 Task: Exporting in Various Formats.
Action: Mouse moved to (5, 19)
Screenshot: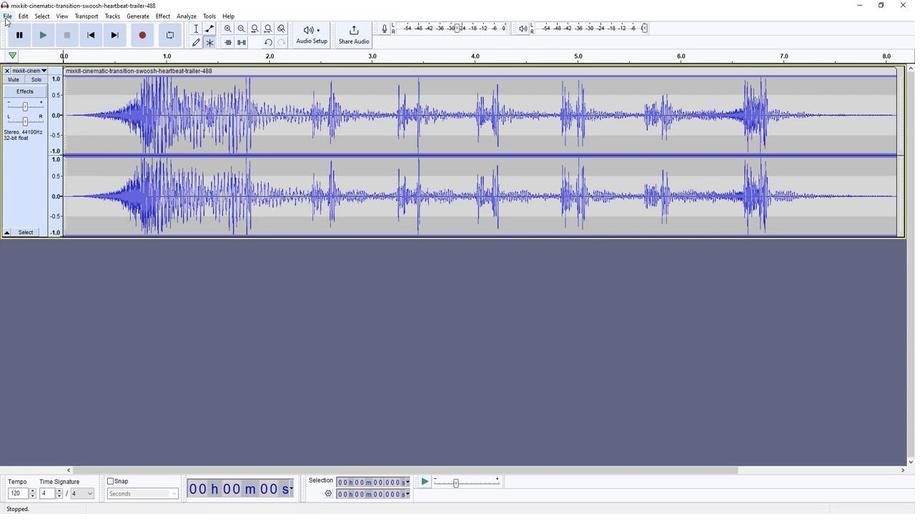 
Action: Mouse pressed left at (5, 19)
Screenshot: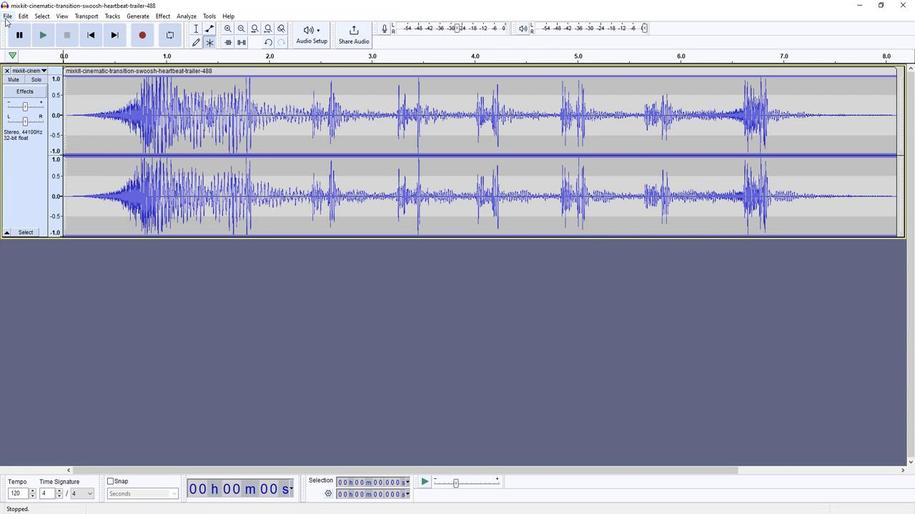 
Action: Mouse moved to (47, 89)
Screenshot: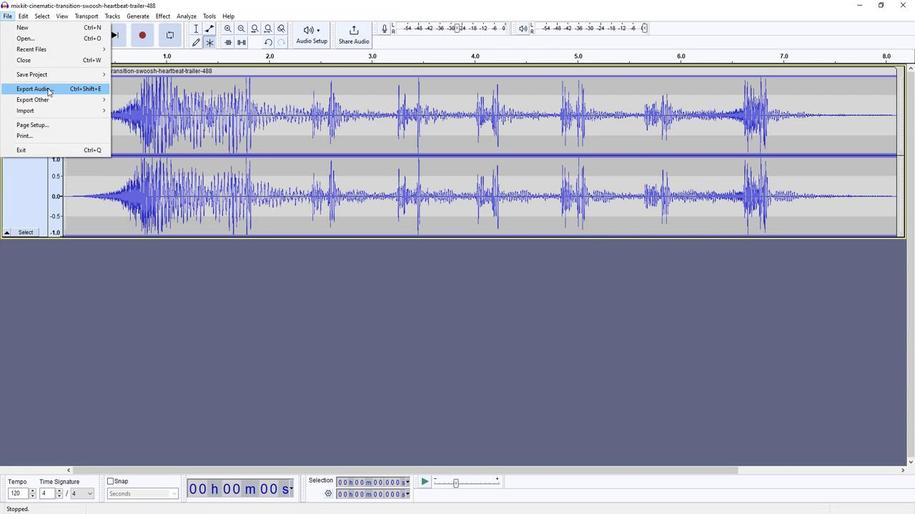 
Action: Mouse pressed left at (47, 89)
Screenshot: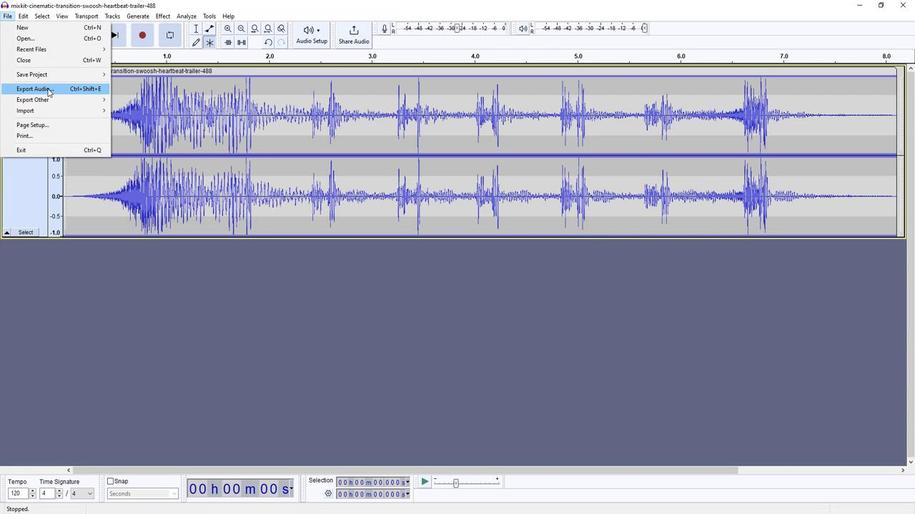 
Action: Mouse moved to (221, 102)
Screenshot: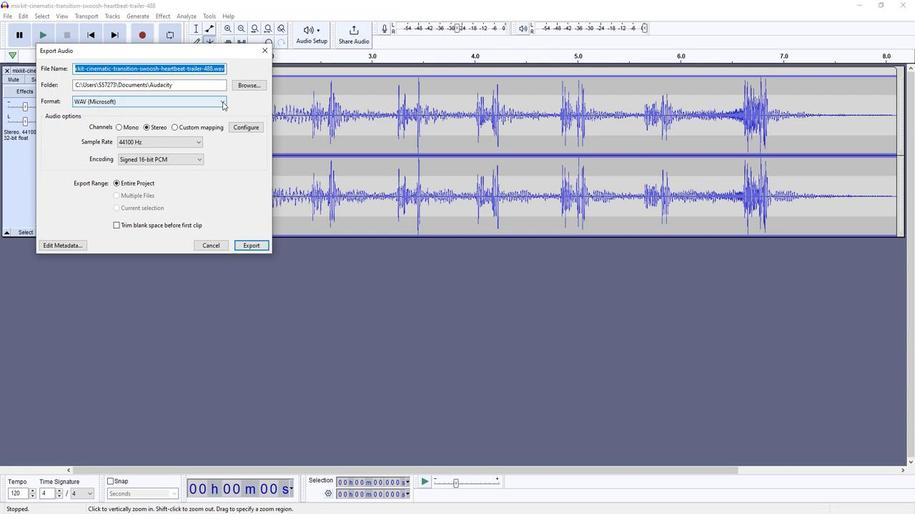 
Action: Mouse pressed left at (221, 102)
Screenshot: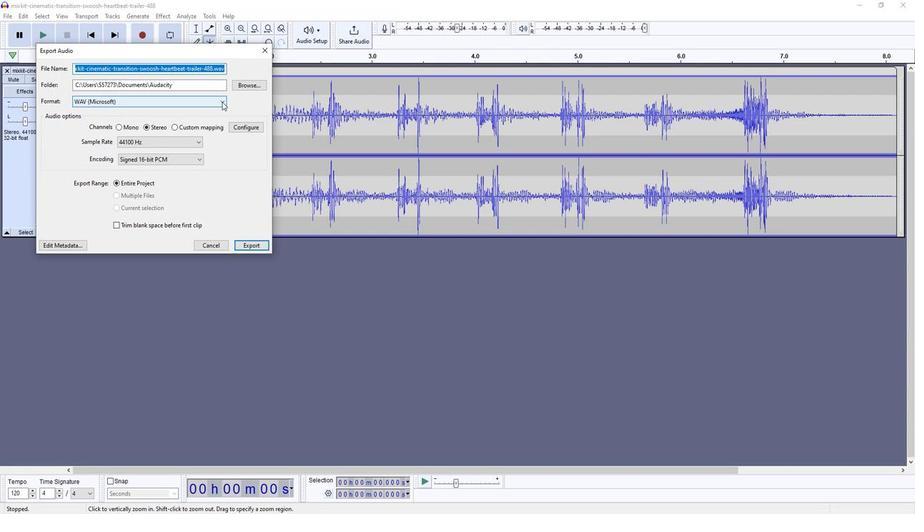 
Action: Mouse moved to (103, 125)
Screenshot: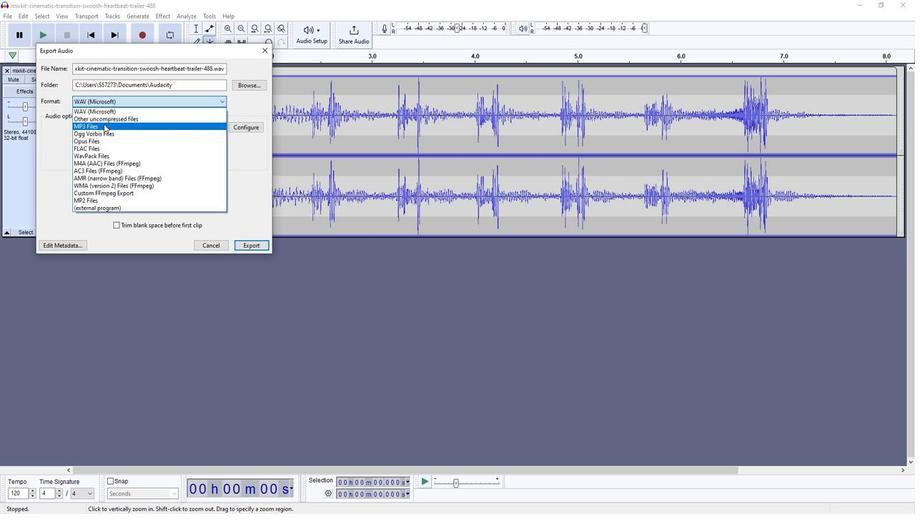 
Action: Mouse pressed left at (103, 125)
Screenshot: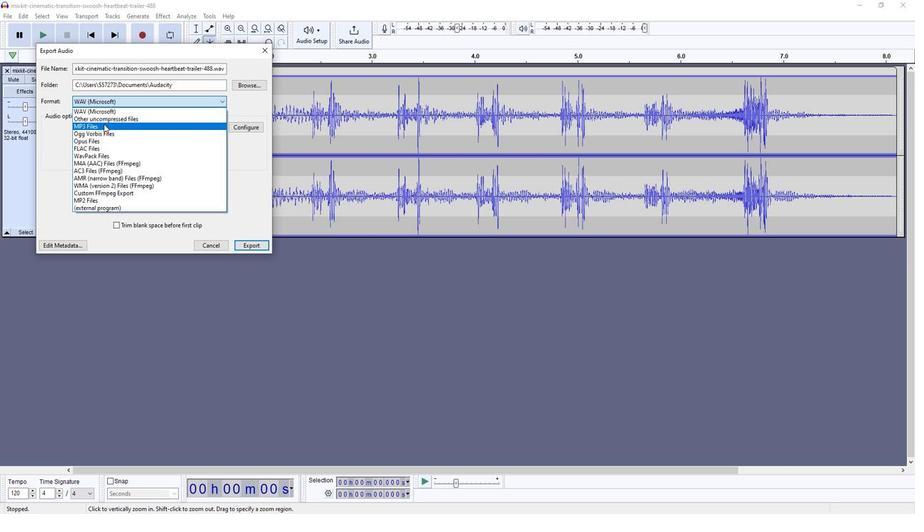 
Action: Mouse moved to (254, 263)
Screenshot: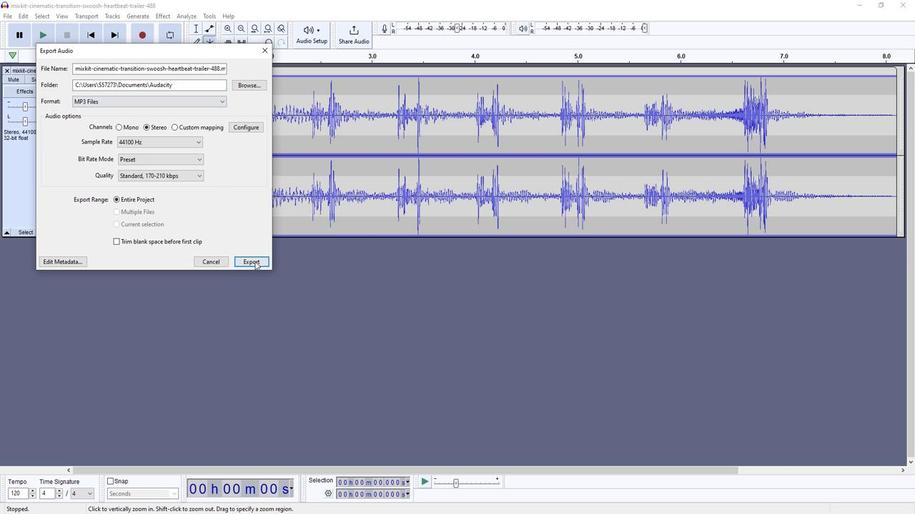 
Action: Mouse pressed left at (254, 263)
Screenshot: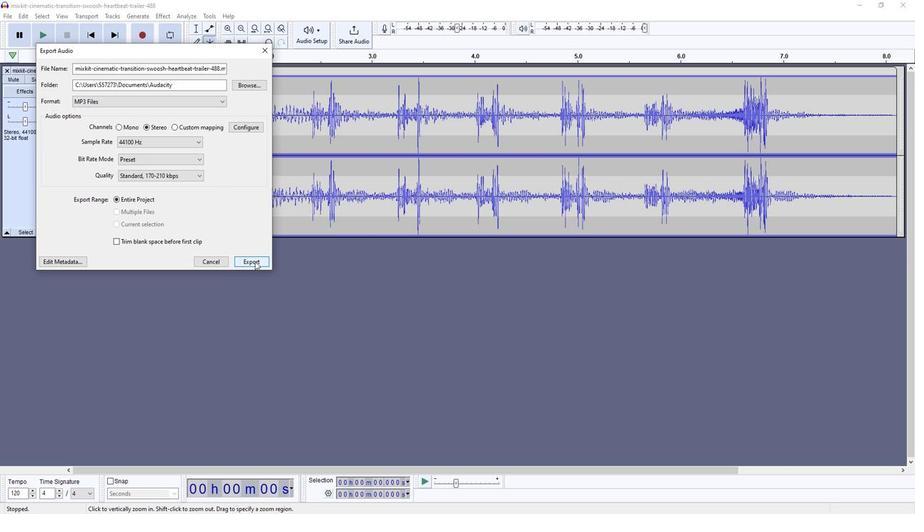
Action: Mouse moved to (5, 14)
Screenshot: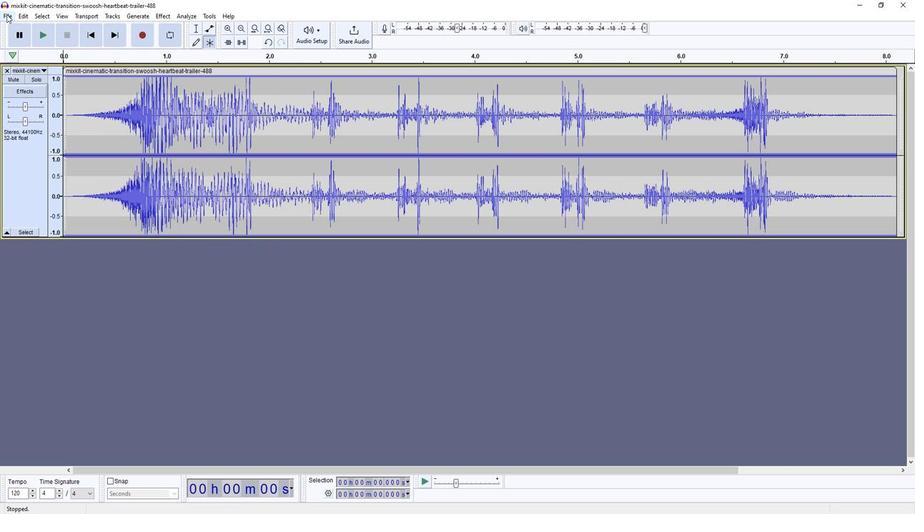 
Action: Mouse pressed left at (5, 14)
Screenshot: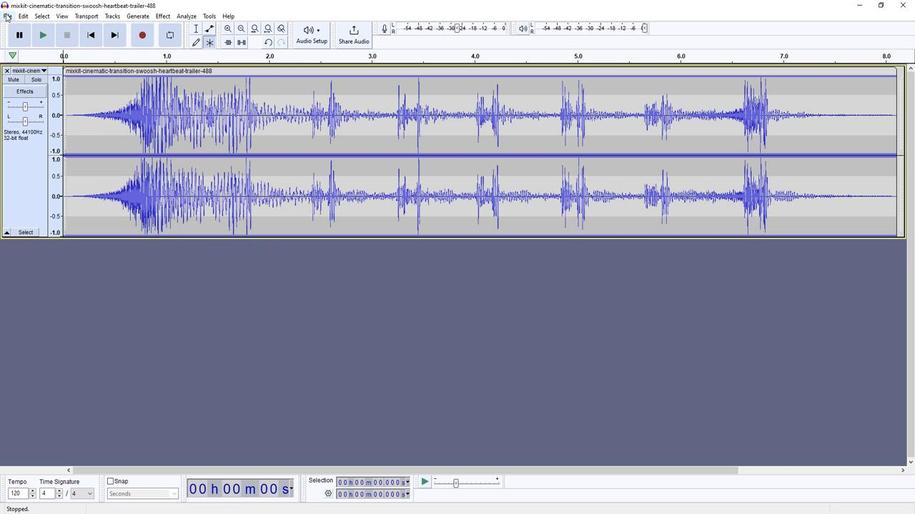 
Action: Mouse moved to (45, 92)
Screenshot: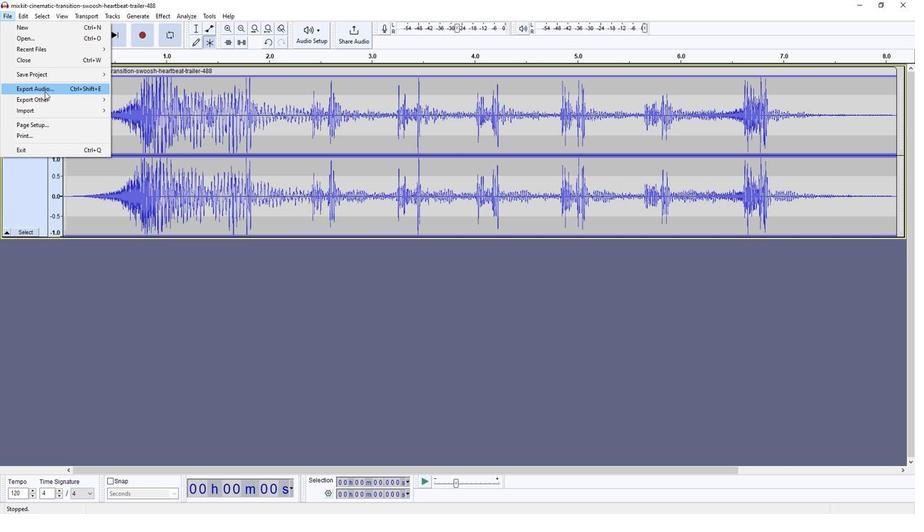 
Action: Mouse pressed left at (45, 92)
Screenshot: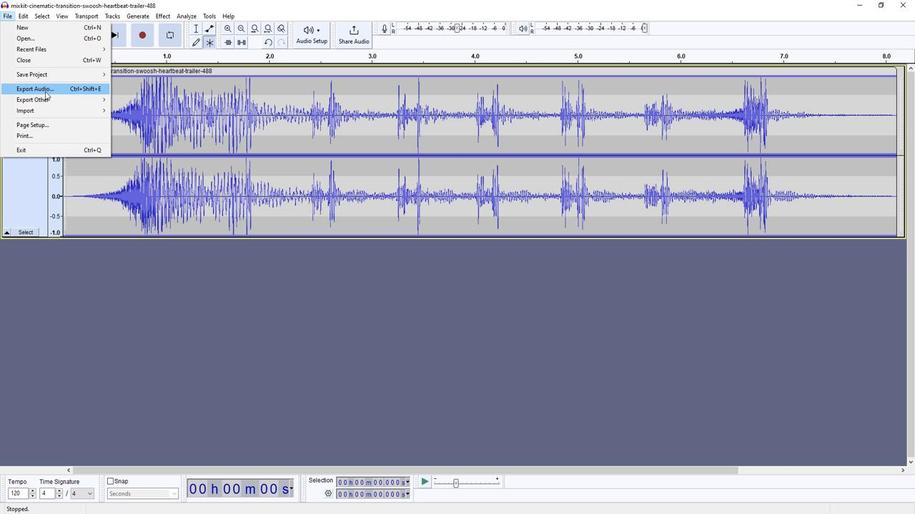 
Action: Mouse moved to (211, 103)
Screenshot: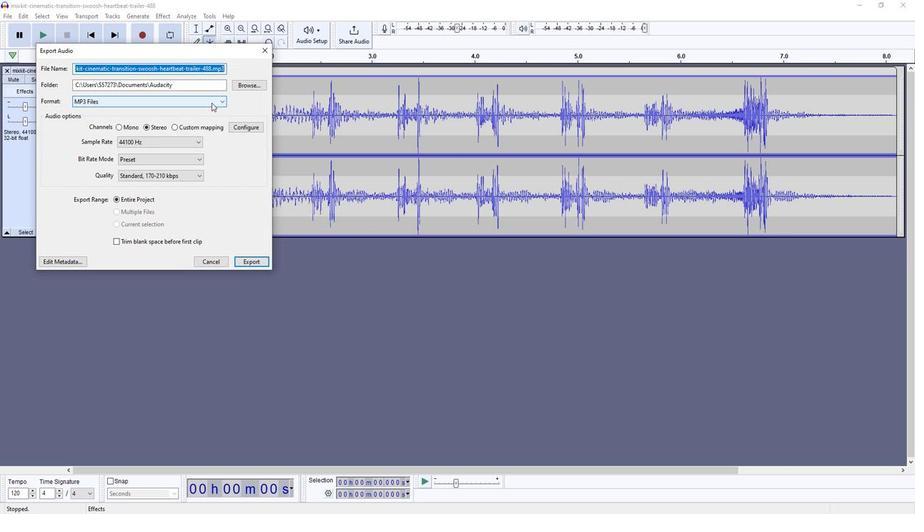 
Action: Mouse pressed left at (211, 103)
Screenshot: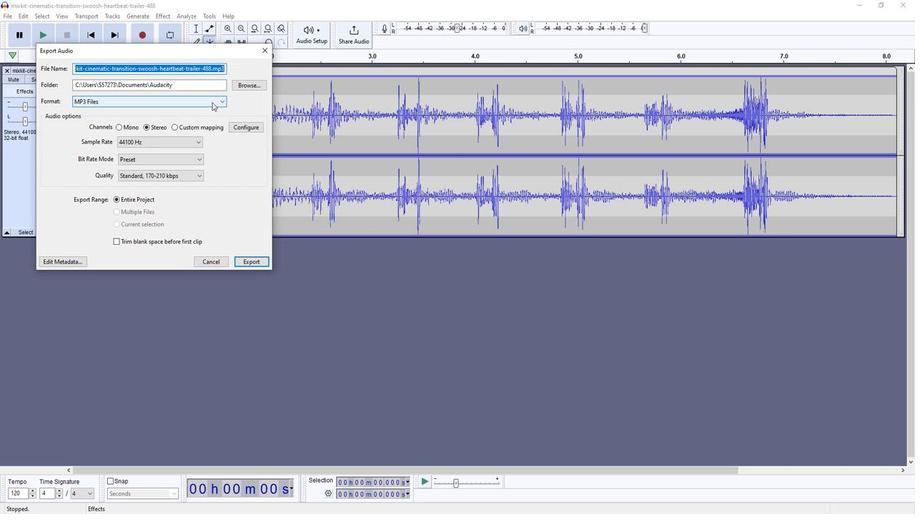 
Action: Mouse moved to (110, 113)
Screenshot: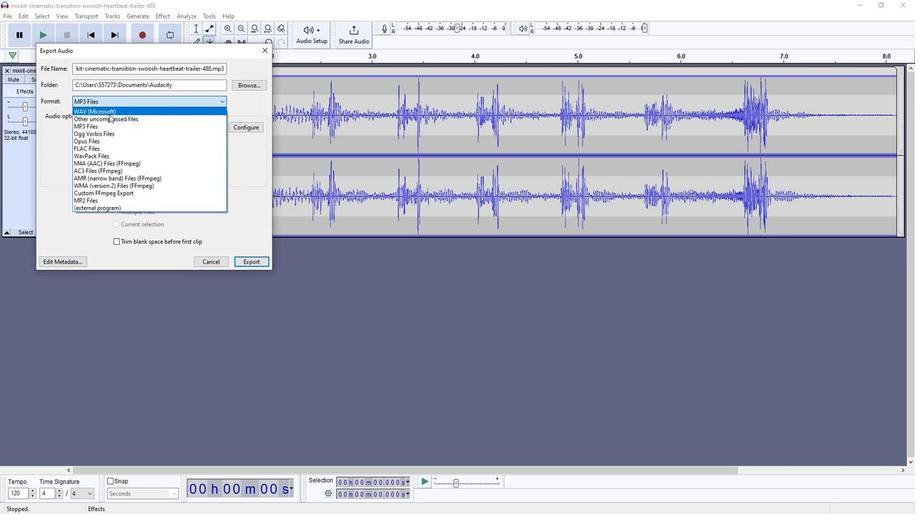 
Action: Mouse pressed left at (110, 113)
Screenshot: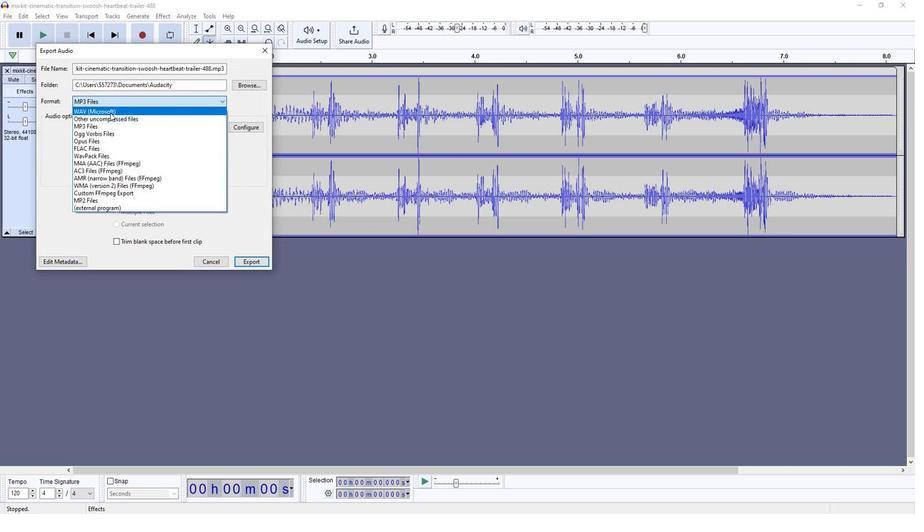 
Action: Mouse moved to (251, 245)
Screenshot: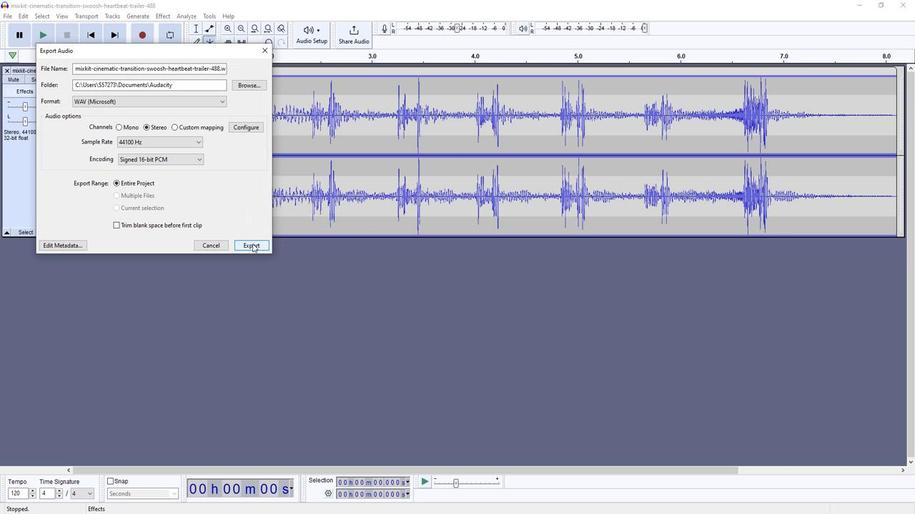 
Action: Mouse pressed left at (251, 245)
Screenshot: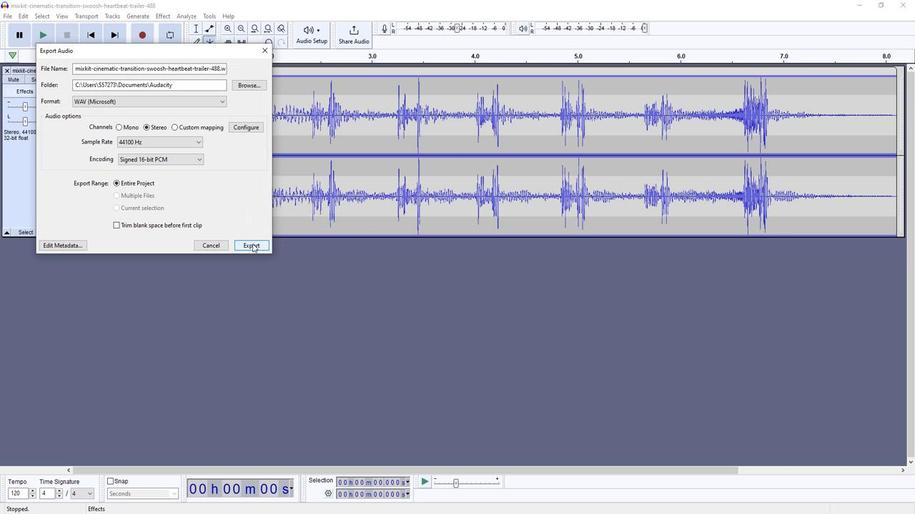 
Action: Mouse moved to (7, 17)
Screenshot: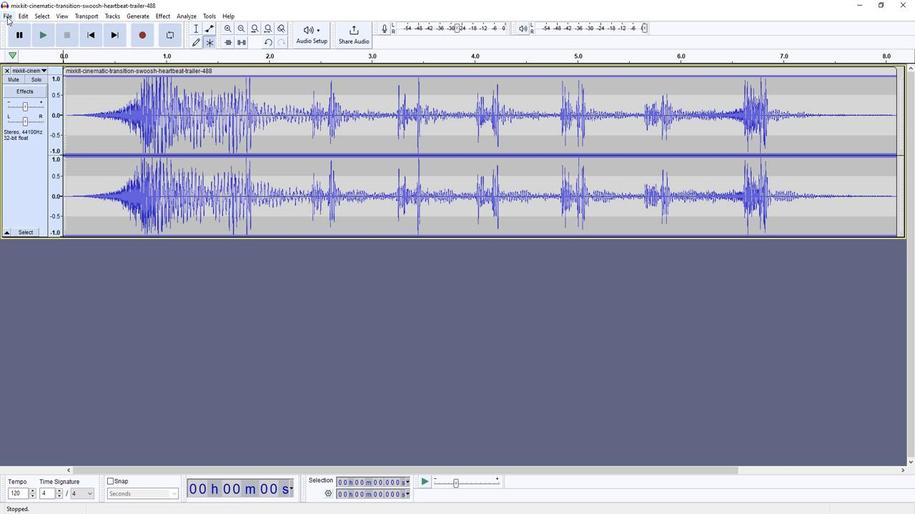 
Action: Mouse pressed left at (7, 17)
Screenshot: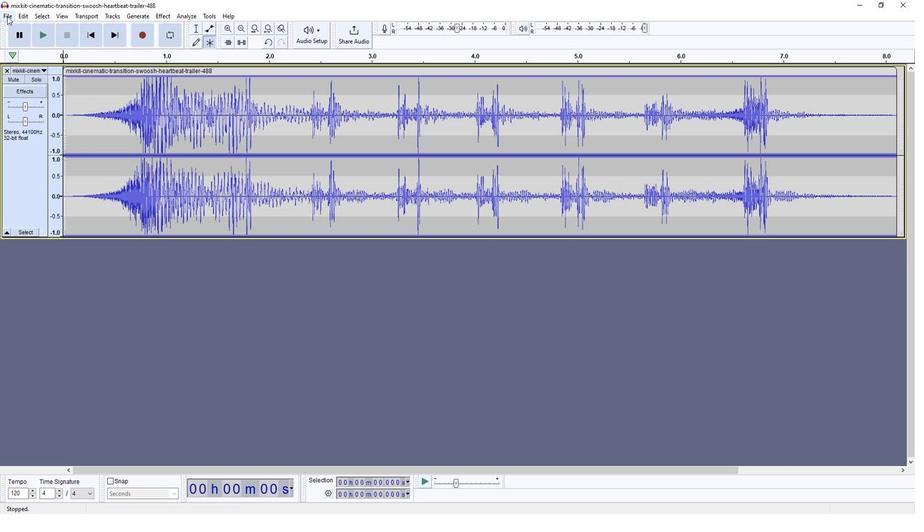 
Action: Mouse moved to (45, 89)
Screenshot: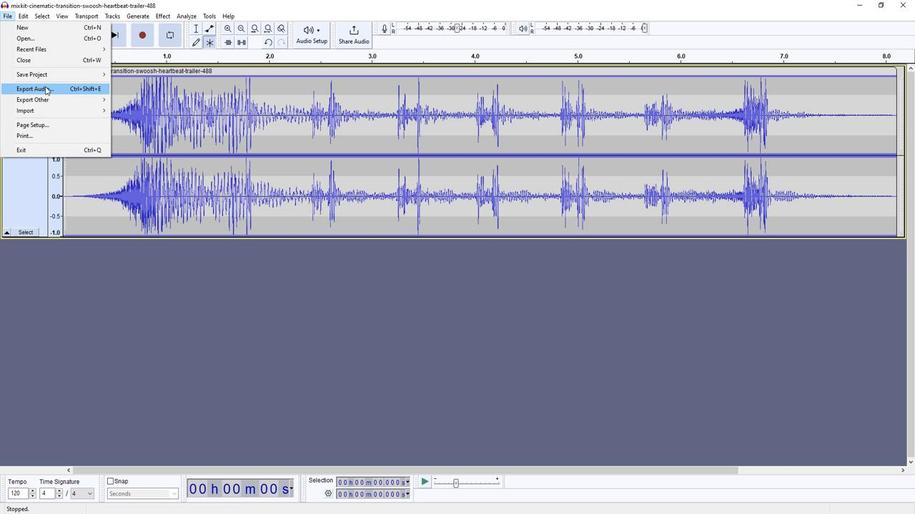 
Action: Mouse pressed left at (45, 89)
Screenshot: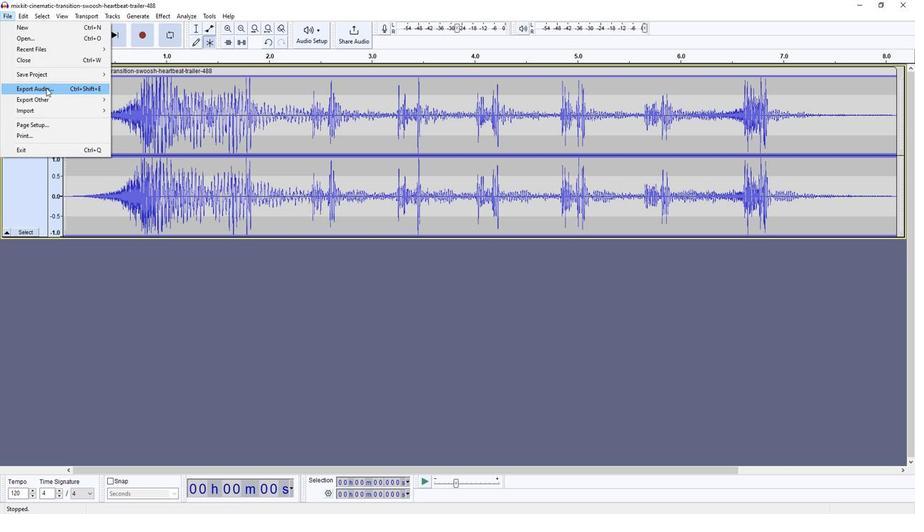 
Action: Mouse moved to (213, 103)
Screenshot: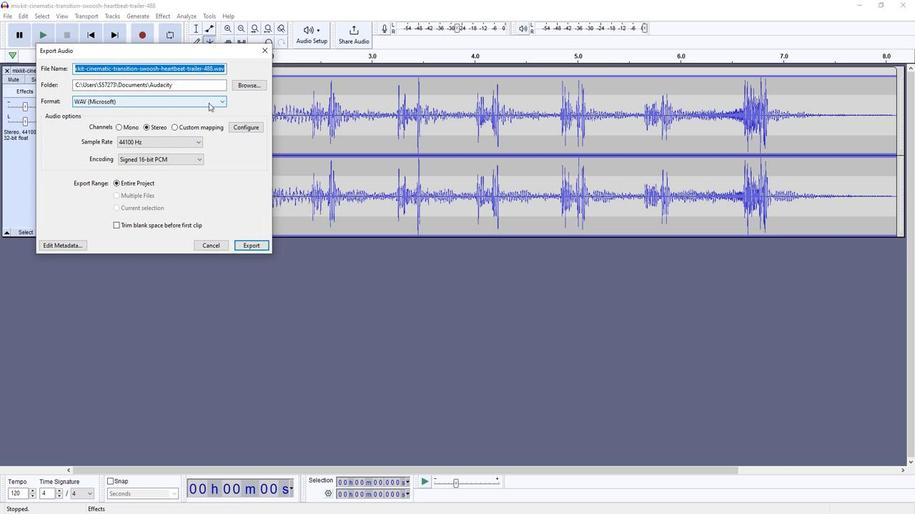 
Action: Mouse pressed left at (213, 103)
Screenshot: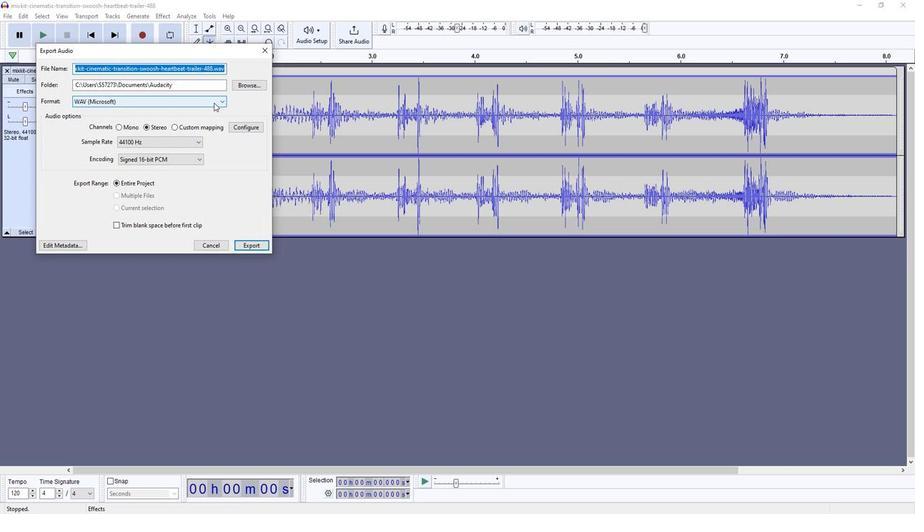 
Action: Mouse moved to (101, 149)
Screenshot: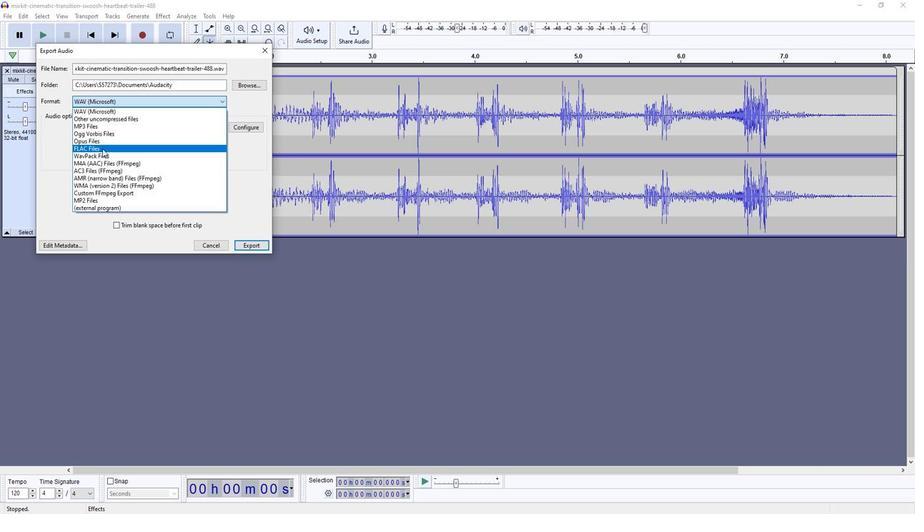 
Action: Mouse pressed left at (101, 149)
Screenshot: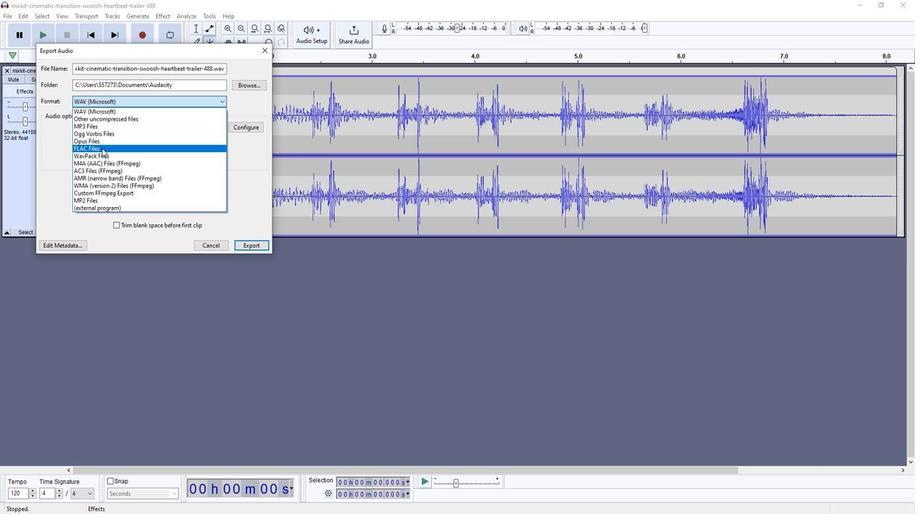 
Action: Mouse moved to (248, 261)
Screenshot: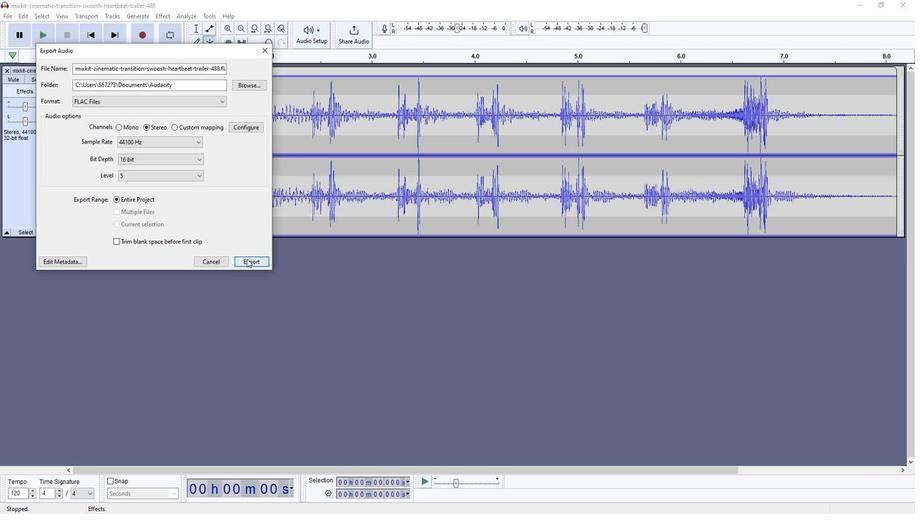 
Action: Mouse pressed left at (248, 261)
Screenshot: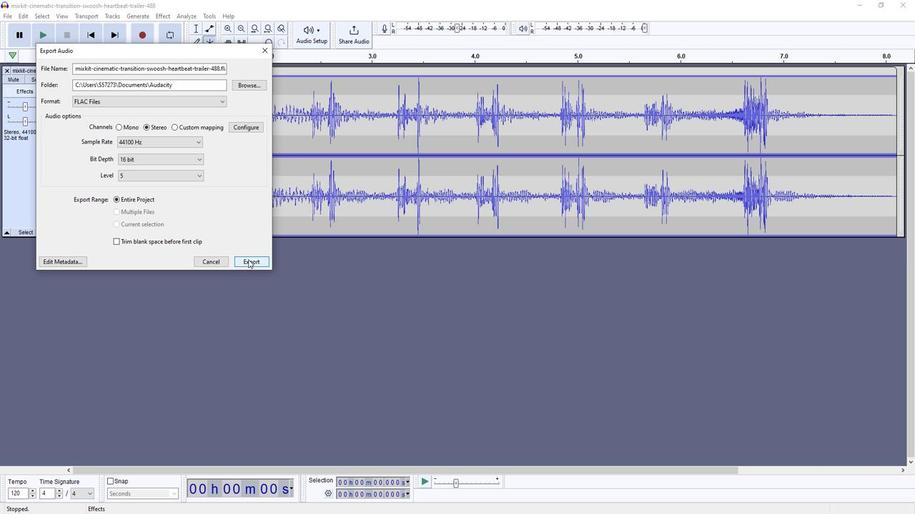 
Action: Mouse moved to (219, 185)
Screenshot: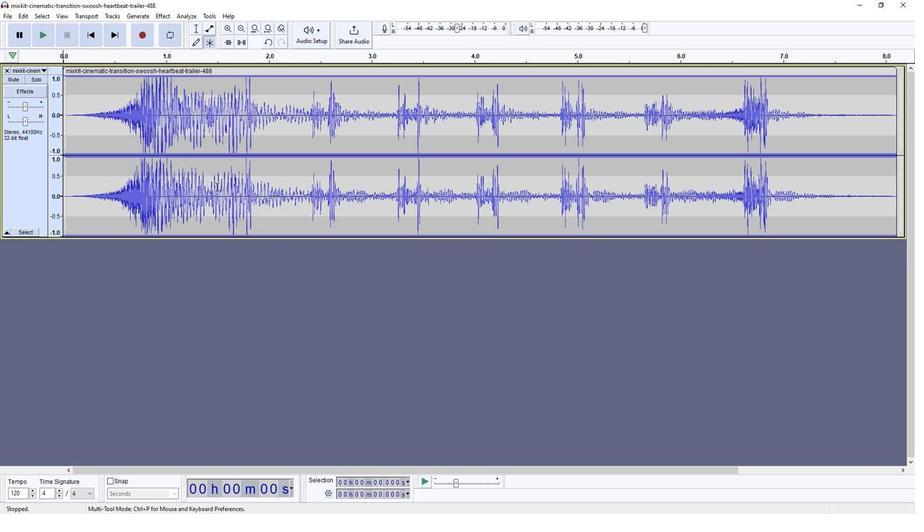 
